Task: Open the letter spearmint template from the template gallery.
Action: Mouse moved to (65, 109)
Screenshot: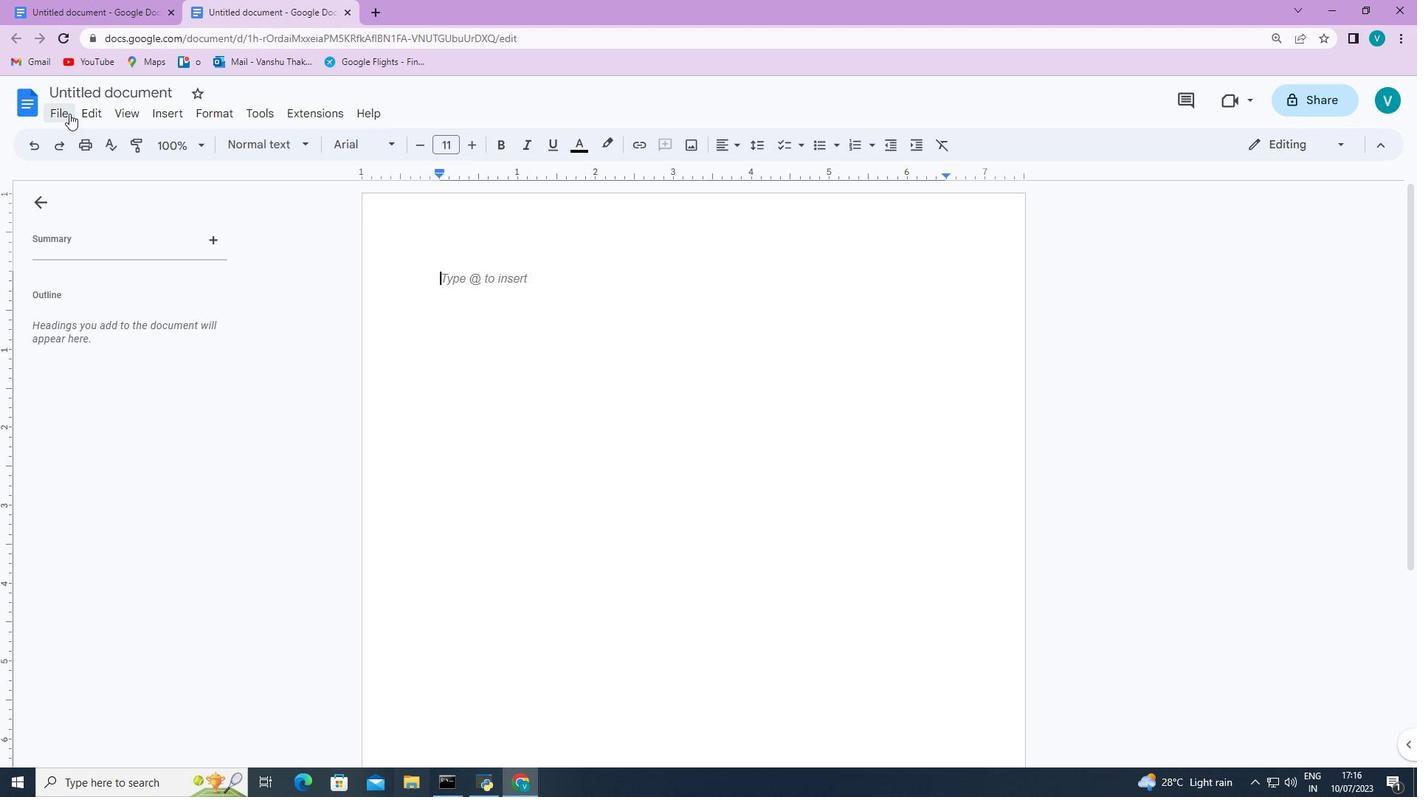 
Action: Mouse pressed left at (65, 109)
Screenshot: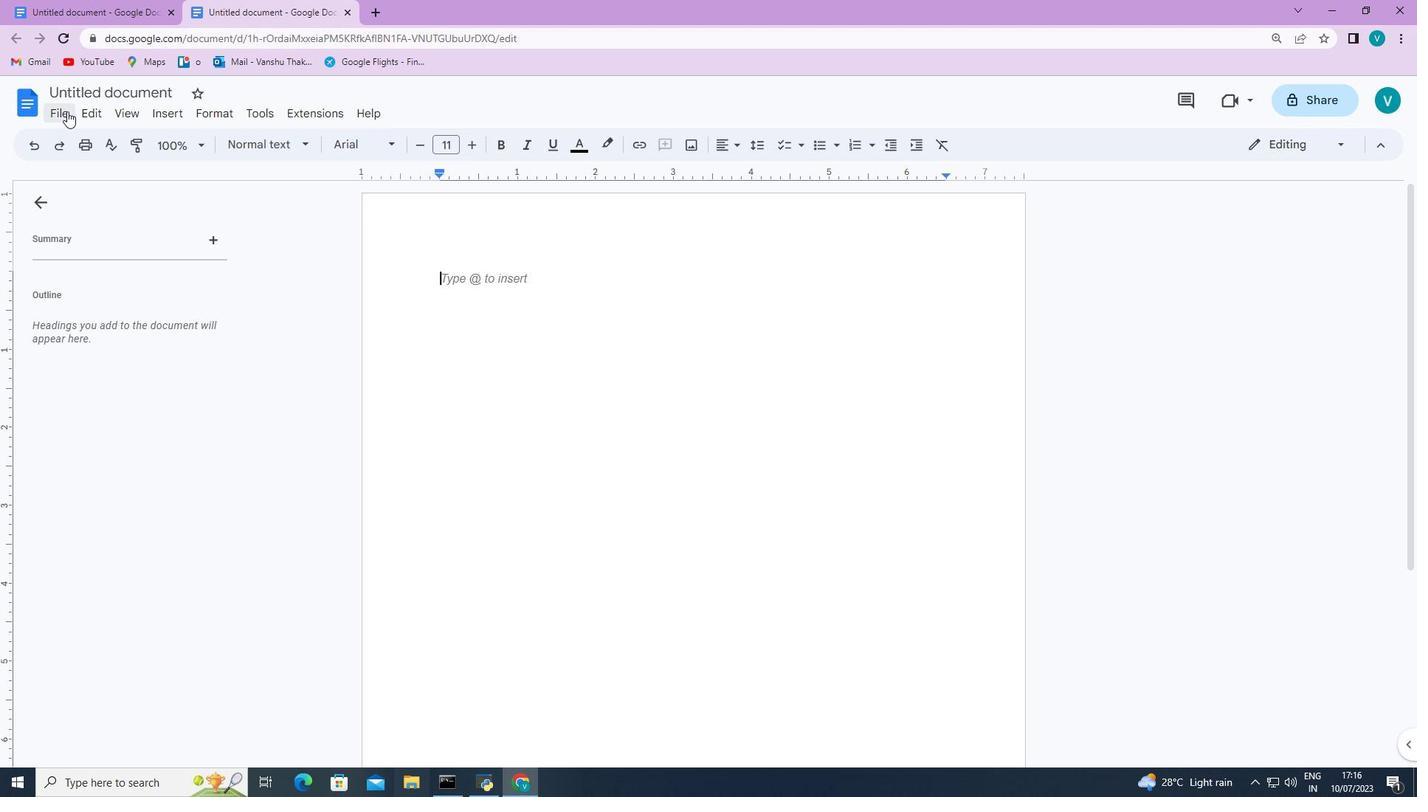 
Action: Mouse moved to (358, 168)
Screenshot: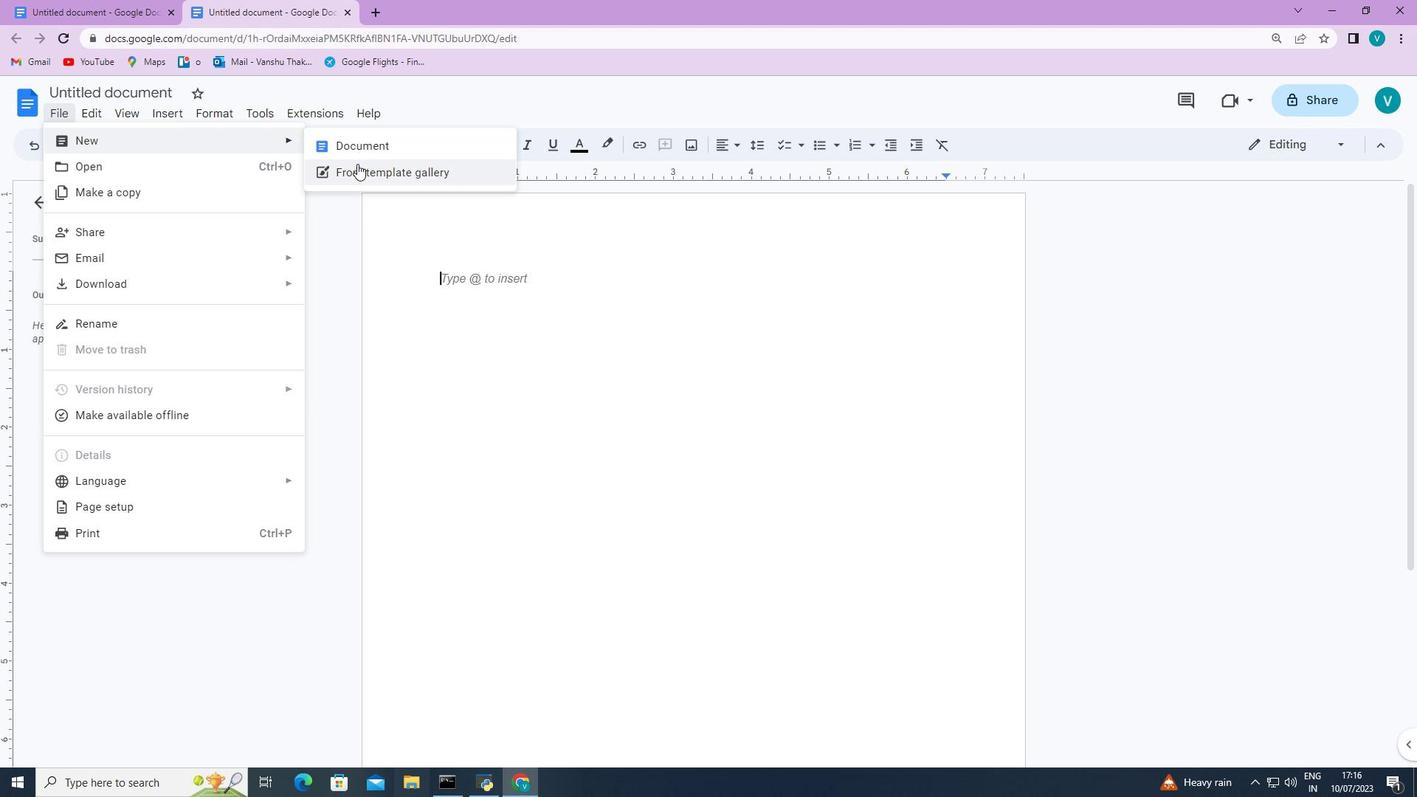 
Action: Mouse pressed left at (358, 168)
Screenshot: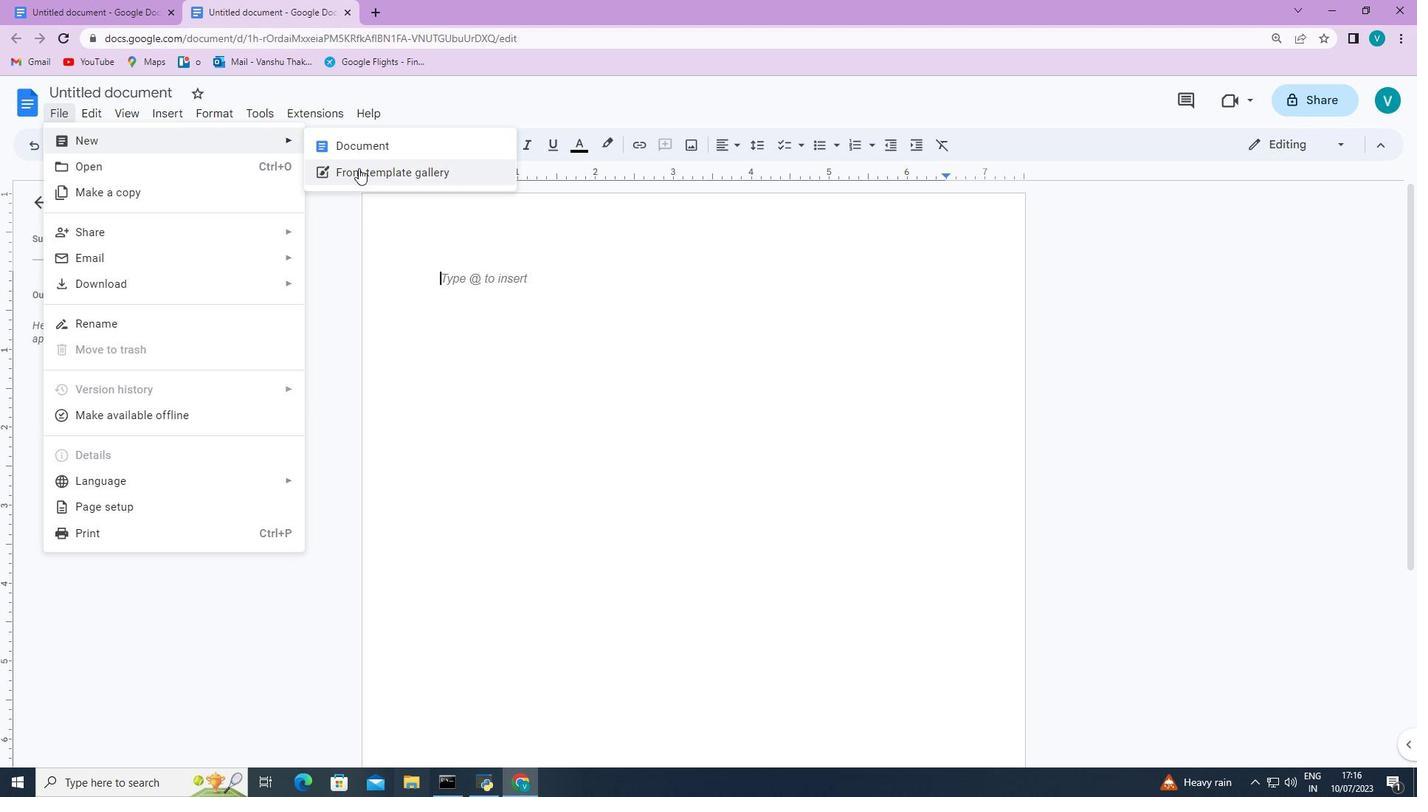 
Action: Mouse moved to (364, 175)
Screenshot: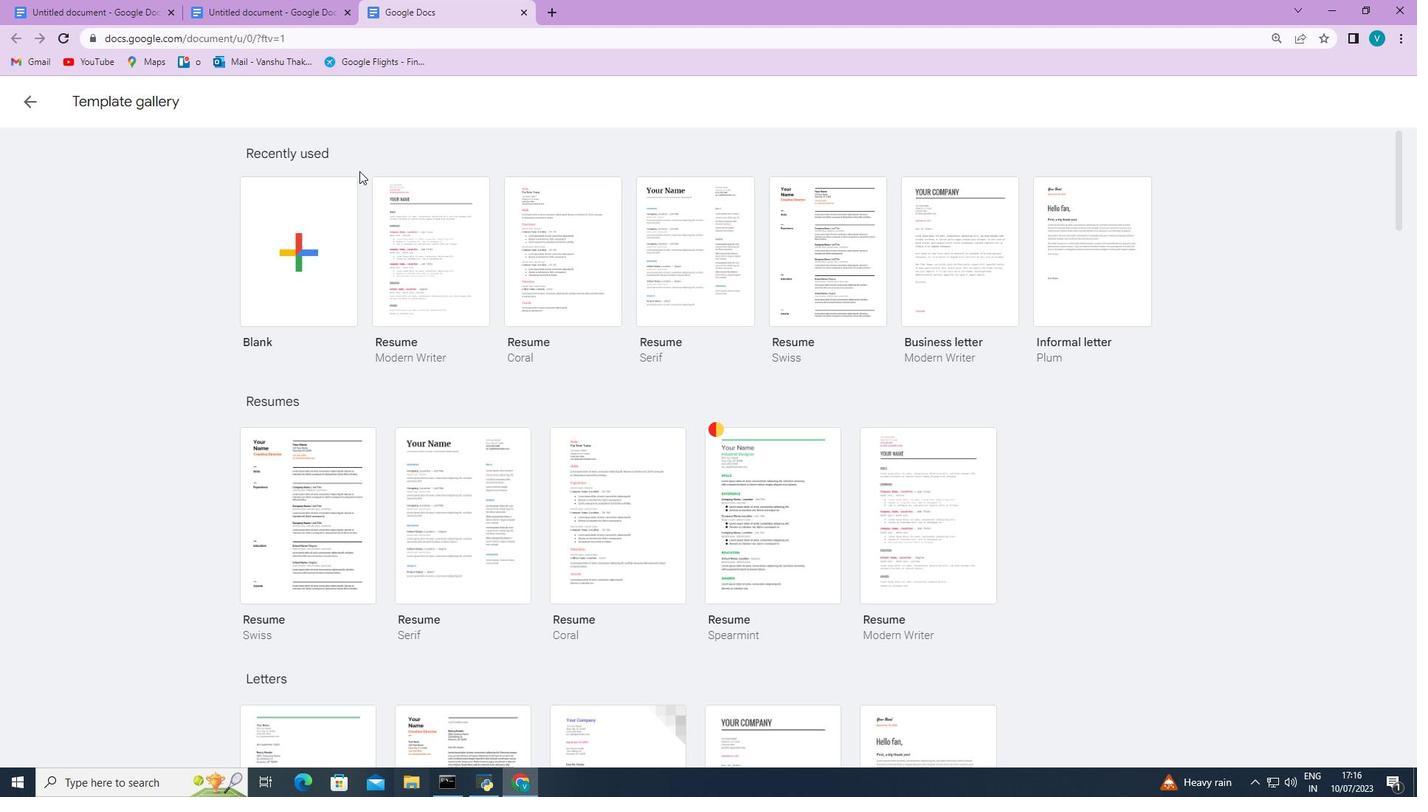 
Action: Mouse scrolled (364, 174) with delta (0, 0)
Screenshot: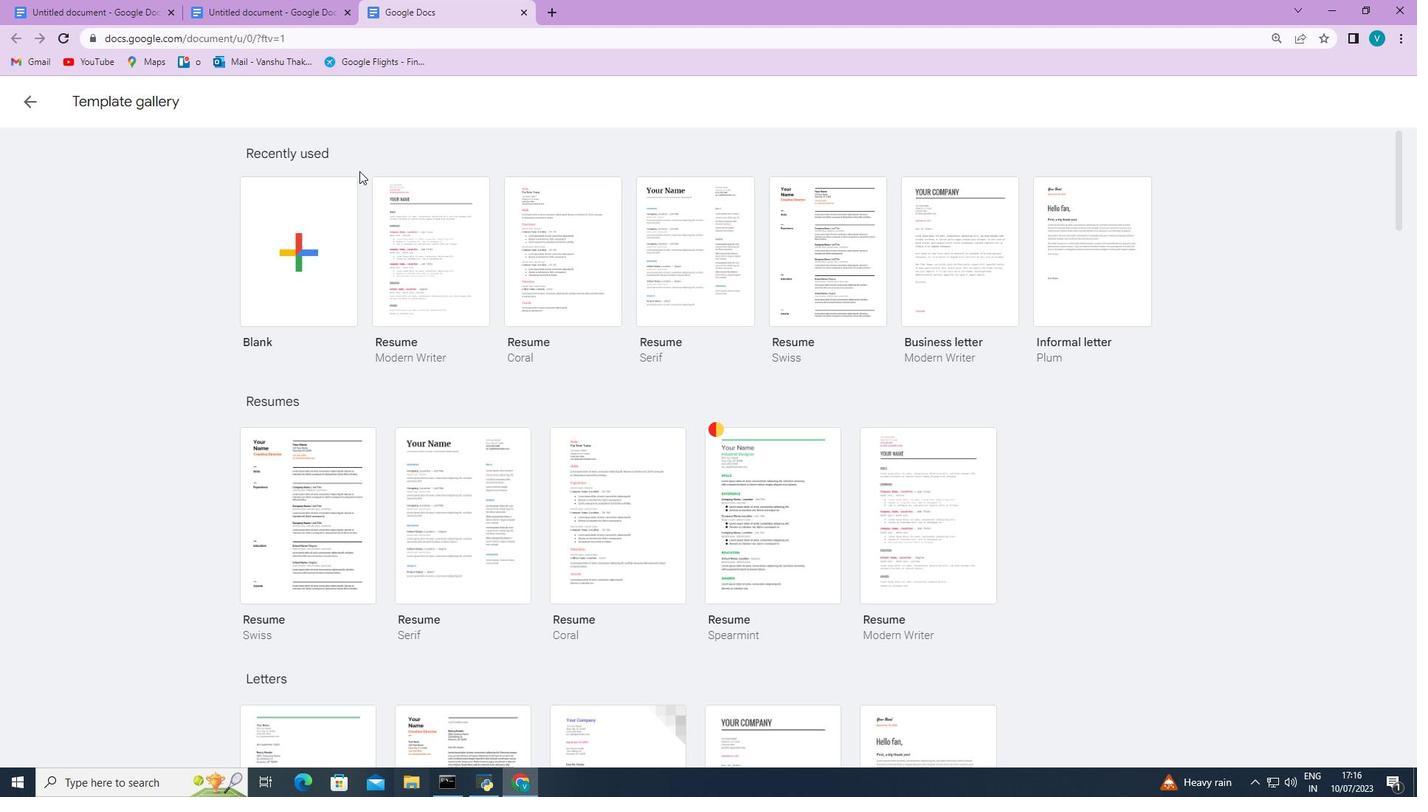 
Action: Mouse scrolled (364, 174) with delta (0, 0)
Screenshot: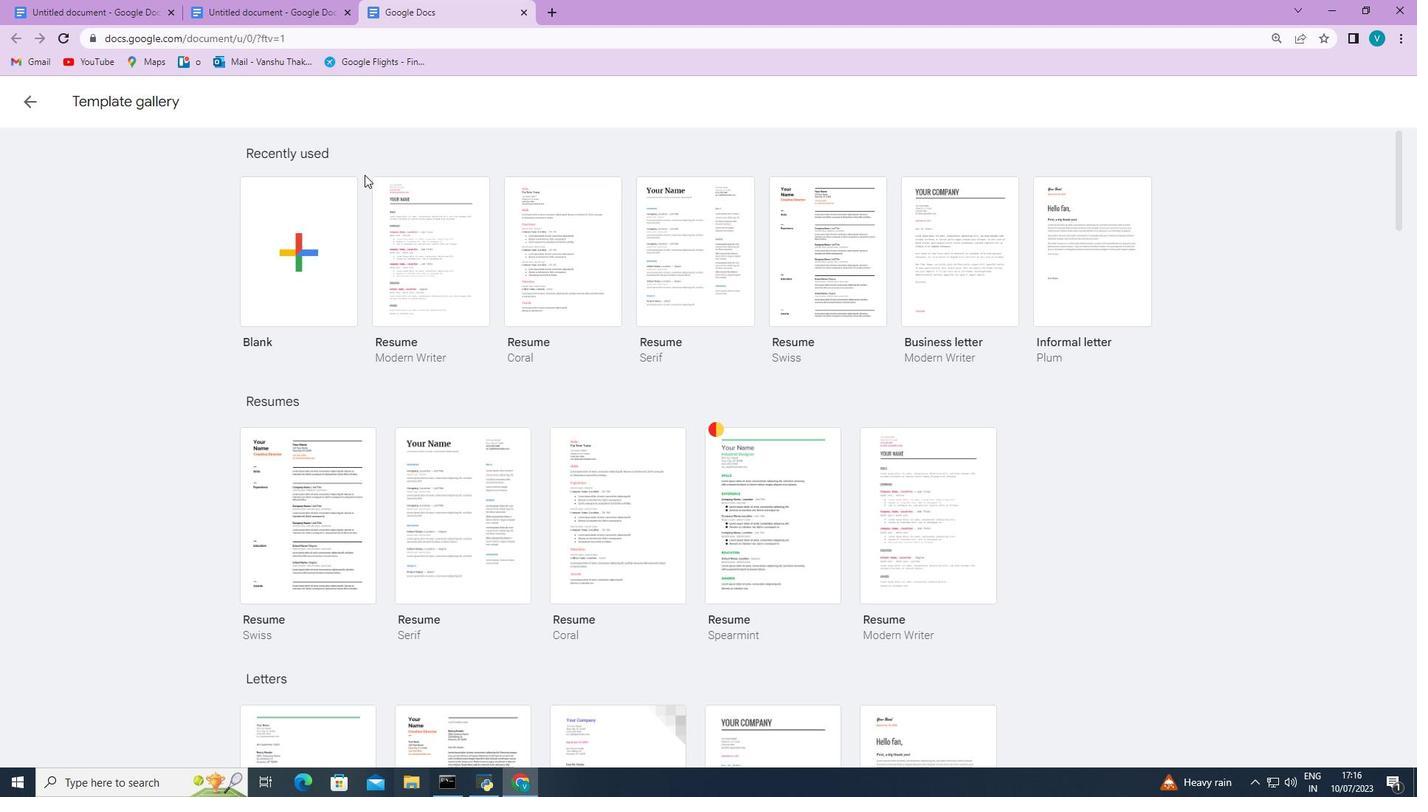 
Action: Mouse moved to (364, 176)
Screenshot: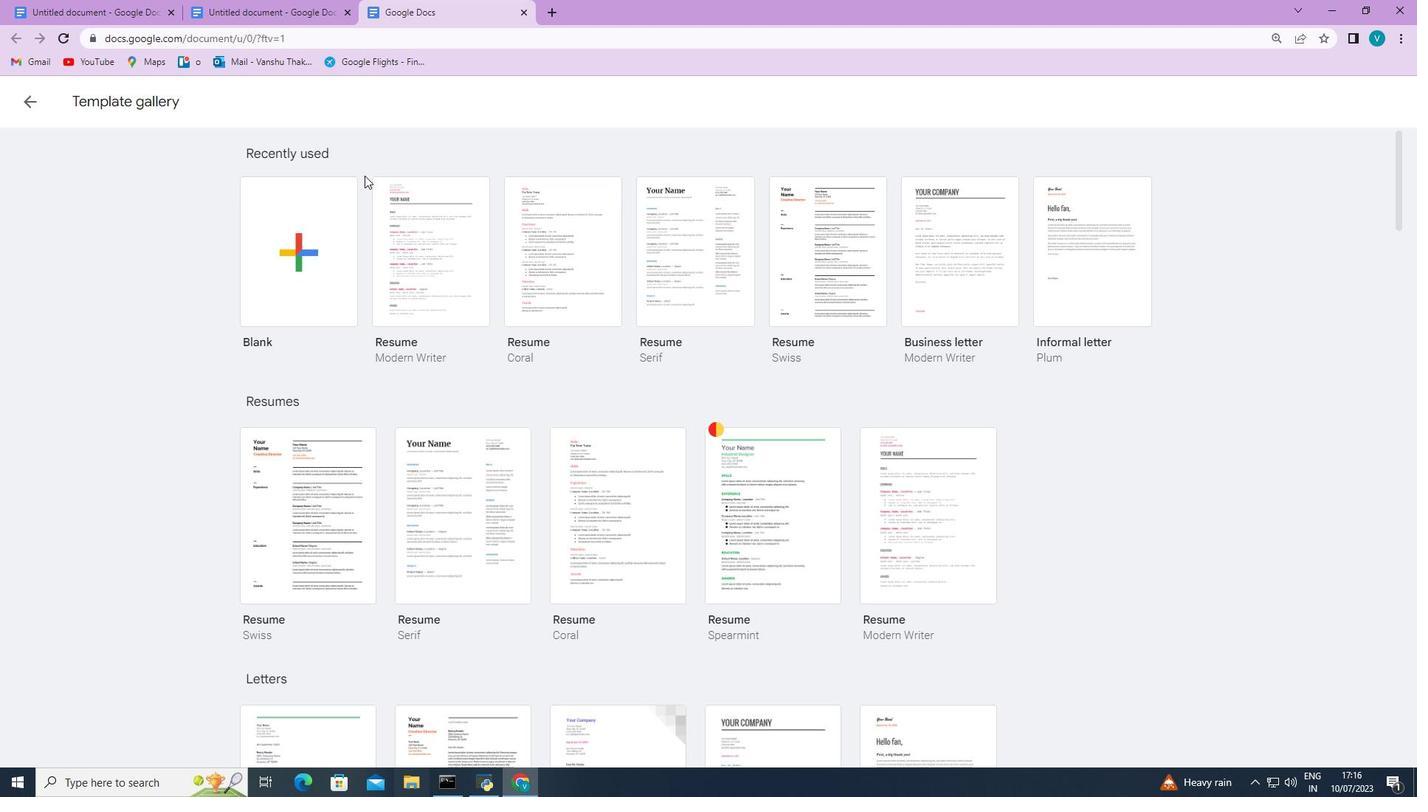
Action: Mouse scrolled (364, 175) with delta (0, 0)
Screenshot: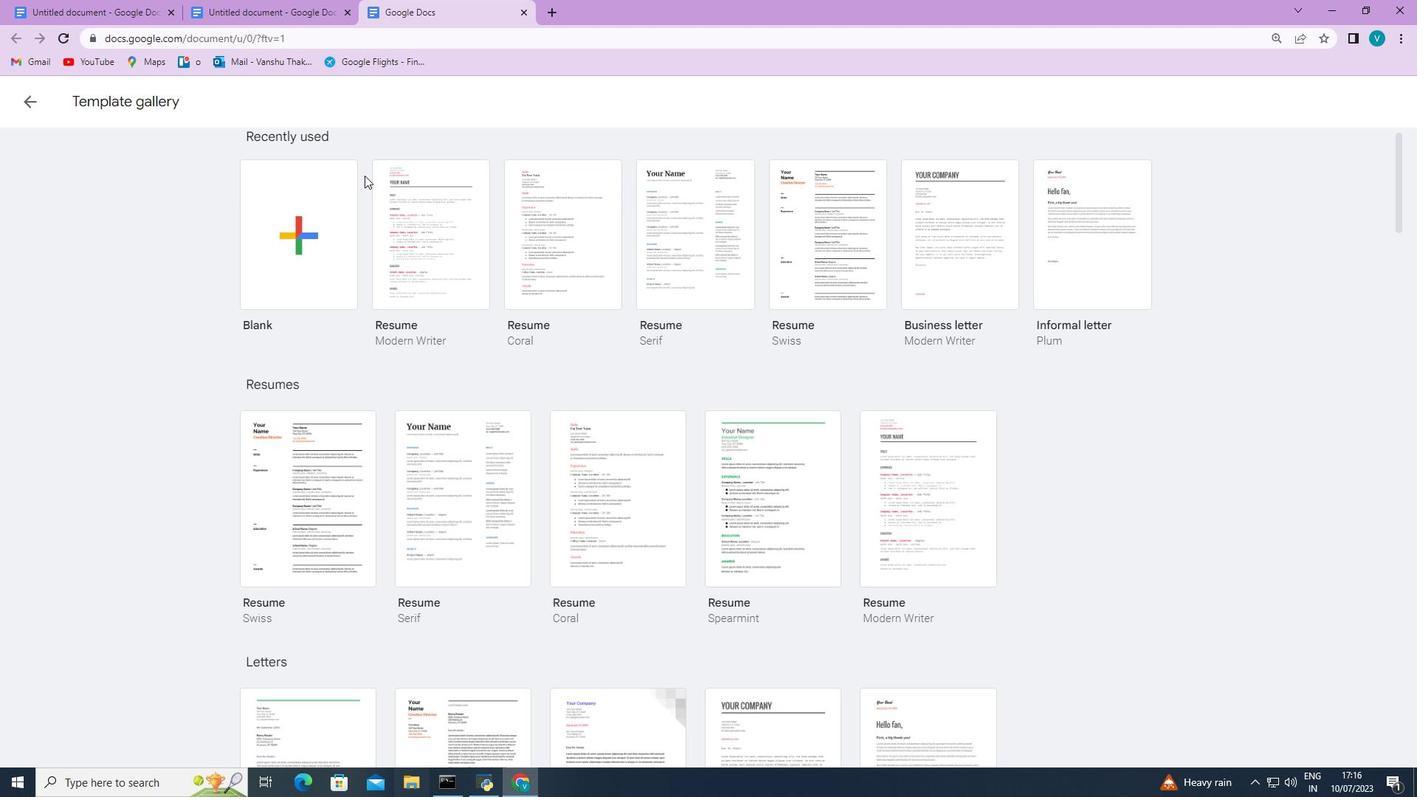 
Action: Mouse scrolled (364, 175) with delta (0, 0)
Screenshot: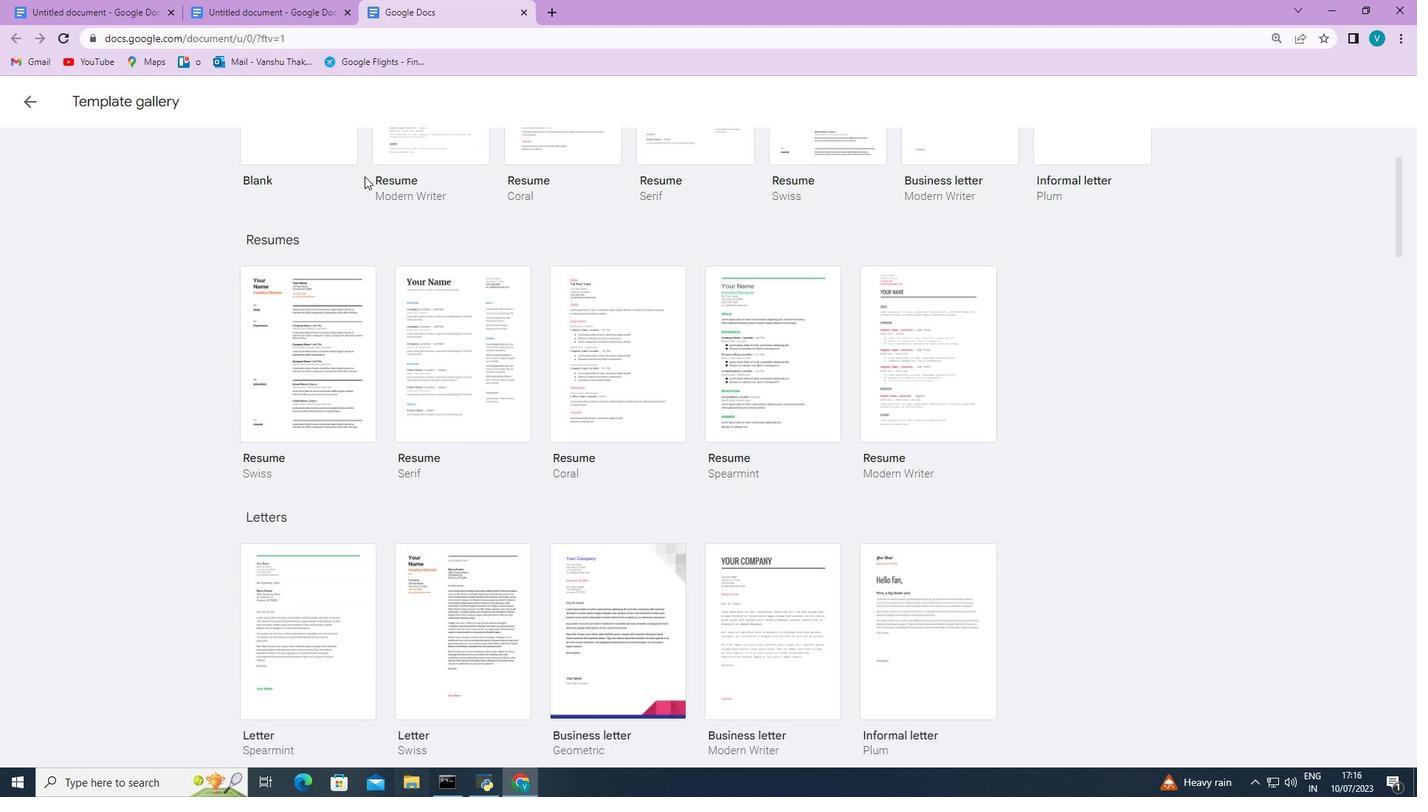 
Action: Mouse moved to (308, 469)
Screenshot: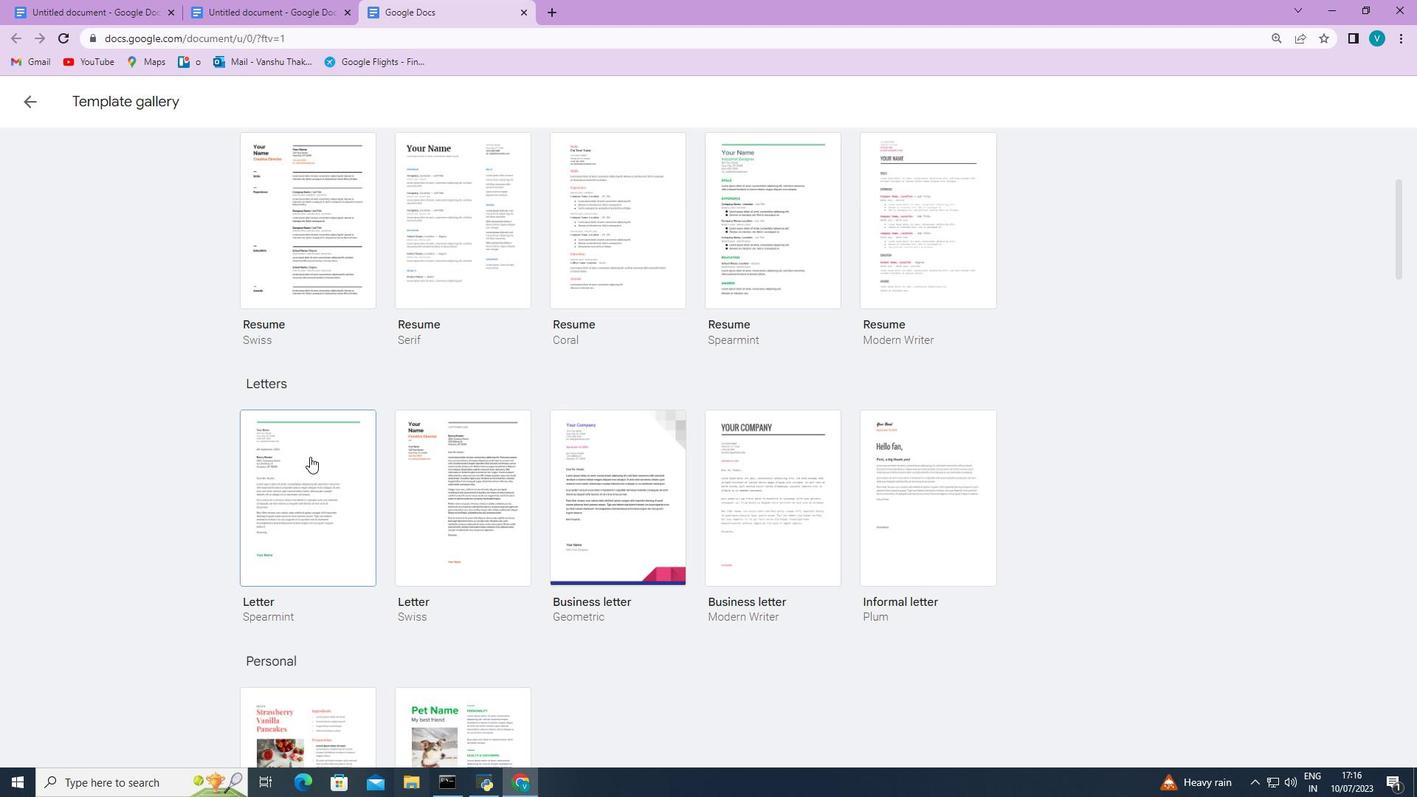 
Action: Mouse pressed left at (308, 469)
Screenshot: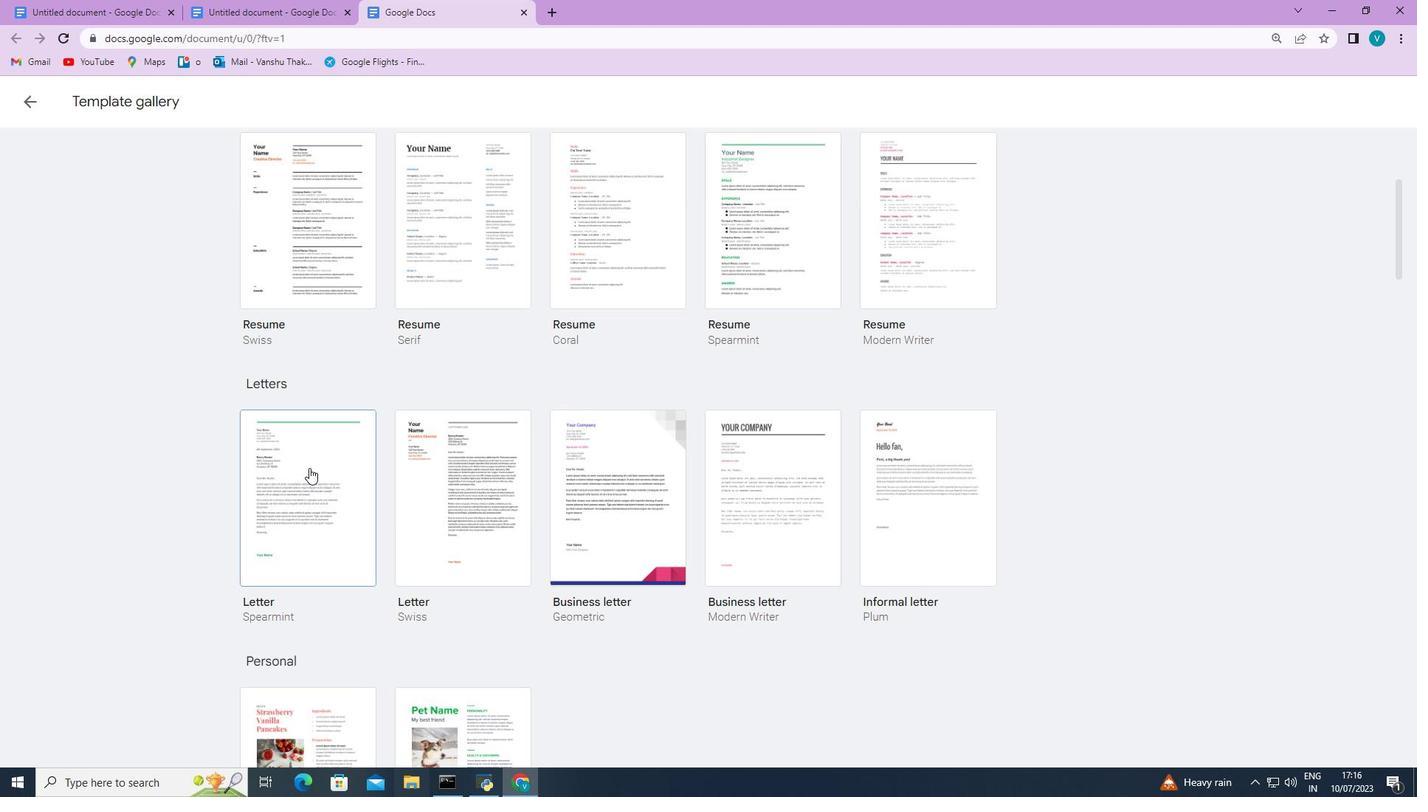 
Action: Mouse moved to (308, 466)
Screenshot: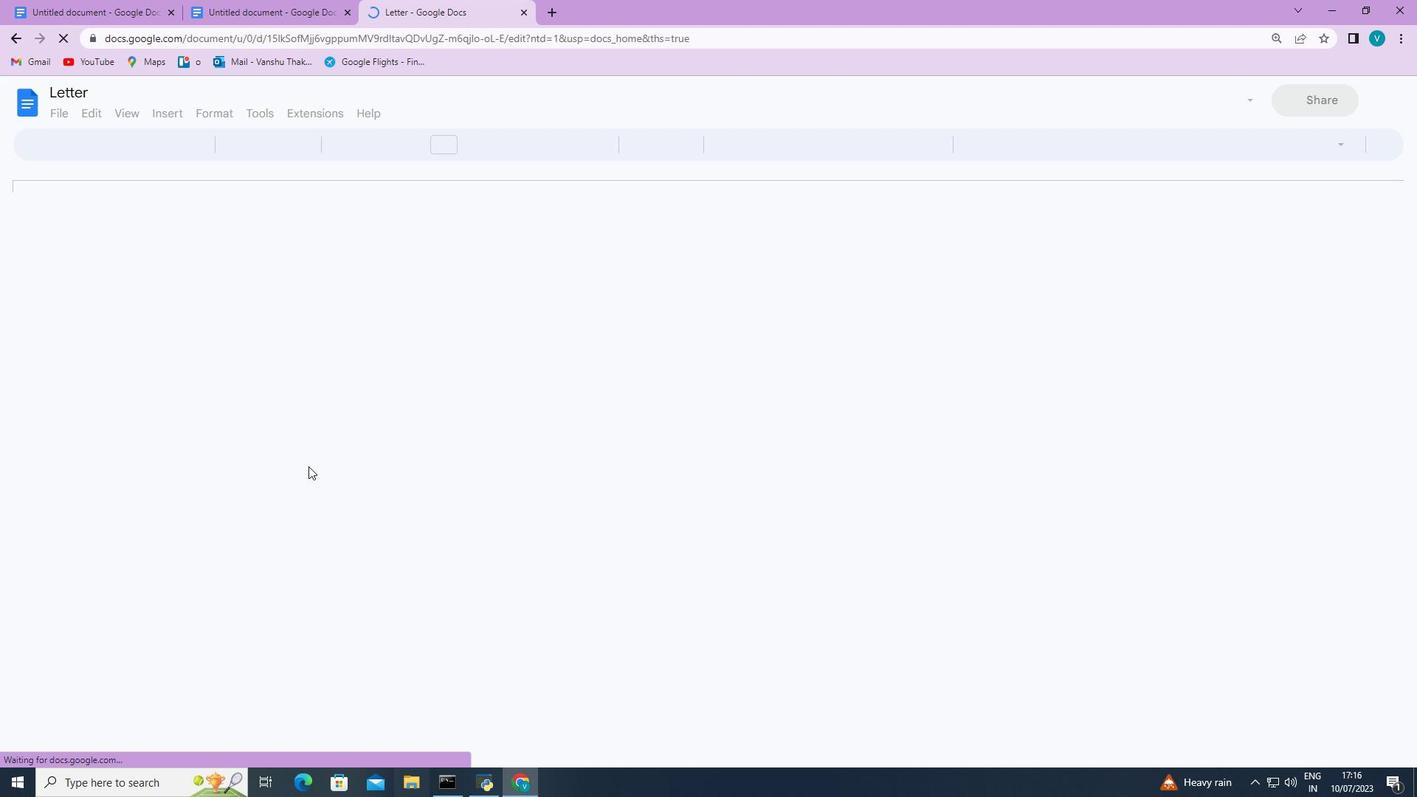 
